 Task: Plan a team-building outdoor adventure for the 16th at 9:30 AM to 10 AM.
Action: Mouse moved to (60, 77)
Screenshot: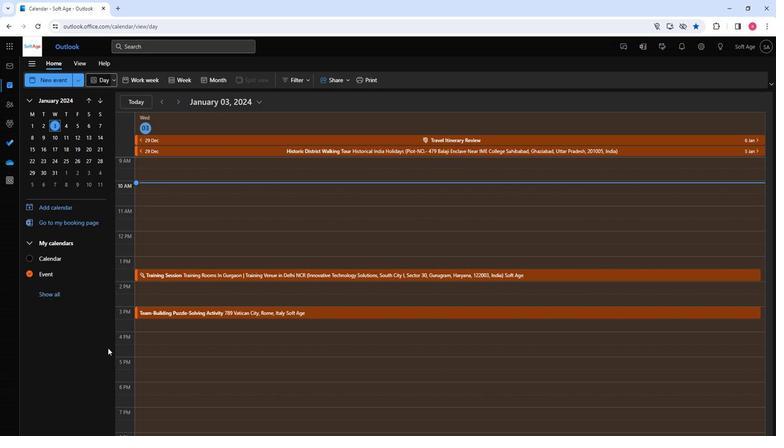 
Action: Mouse pressed left at (60, 77)
Screenshot: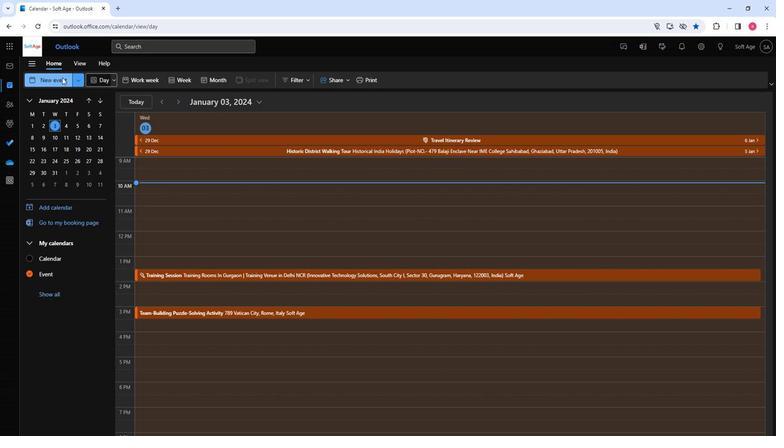 
Action: Mouse moved to (200, 137)
Screenshot: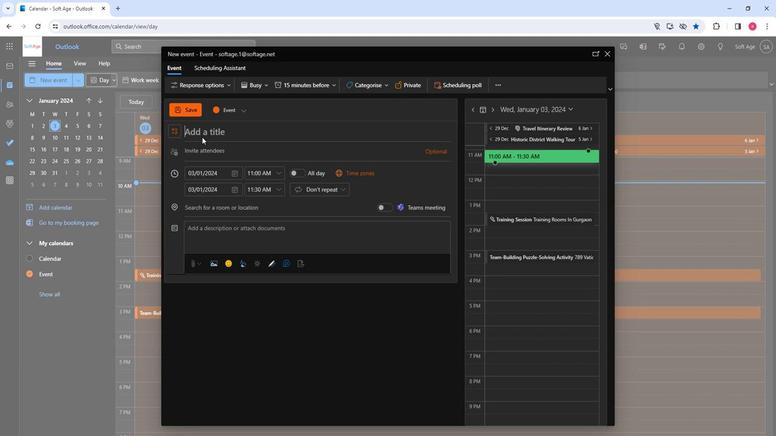 
Action: Mouse pressed left at (200, 137)
Screenshot: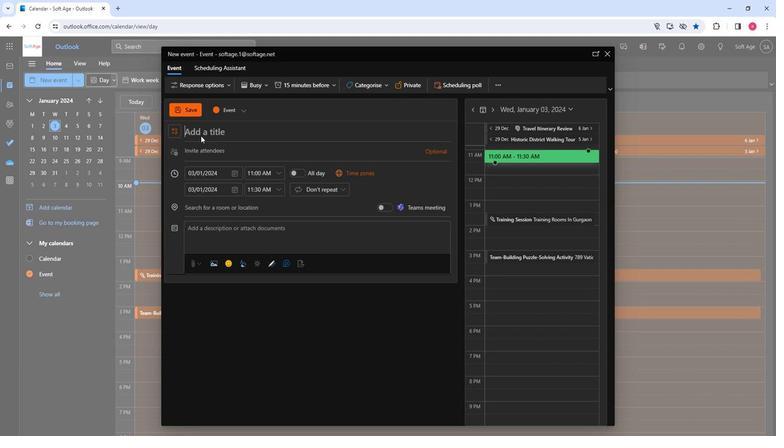 
Action: Key pressed <Key.shift>Team-<Key.shift>Building<Key.space><Key.shift><Key.shift><Key.shift><Key.shift><Key.shift><Key.shift>Outdoor<Key.space><Key.shift><Key.shift><Key.shift><Key.shift><Key.shift><Key.shift><Key.shift><Key.shift><Key.shift><Key.shift><Key.shift><Key.shift><Key.shift><Key.shift><Key.shift><Key.shift><Key.shift><Key.shift><Key.shift>Adventure
Screenshot: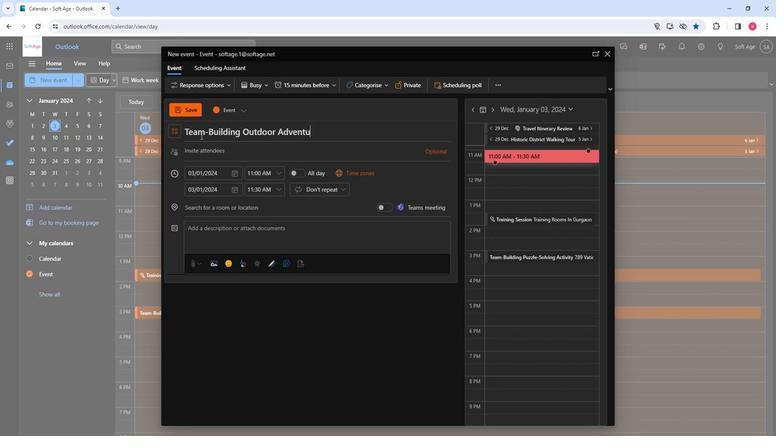 
Action: Mouse moved to (213, 152)
Screenshot: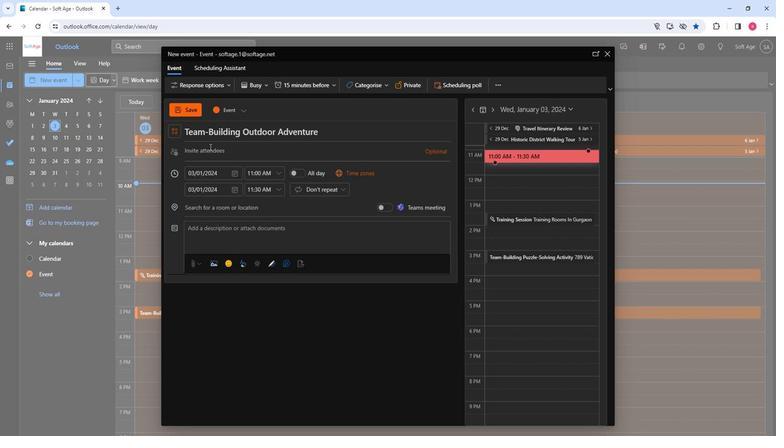 
Action: Mouse pressed left at (213, 152)
Screenshot: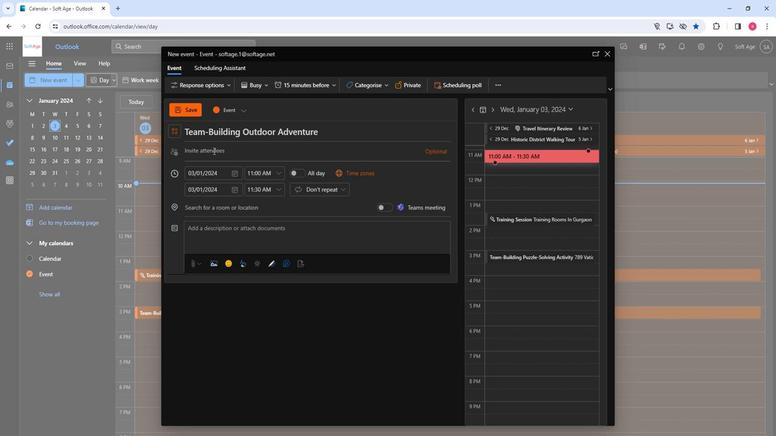 
Action: Key pressed so
Screenshot: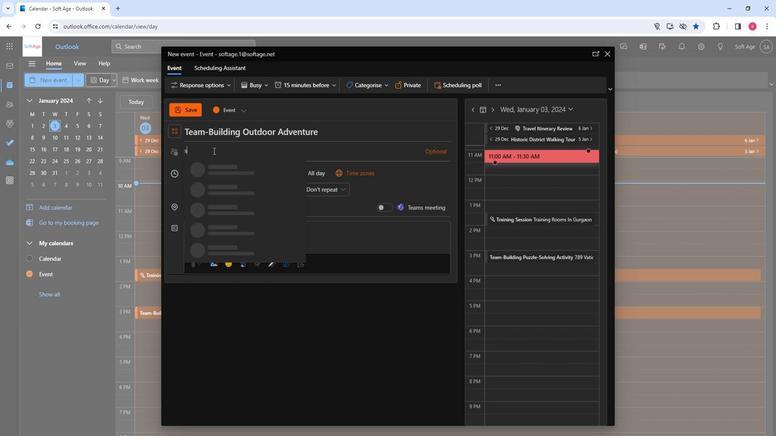 
Action: Mouse moved to (232, 194)
Screenshot: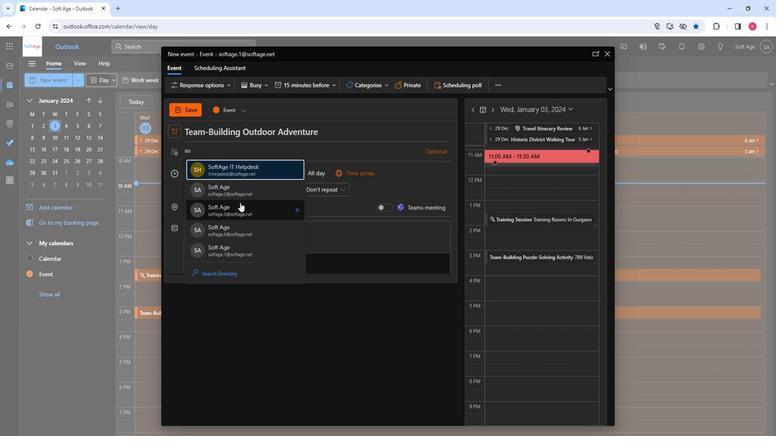 
Action: Mouse pressed left at (232, 194)
Screenshot: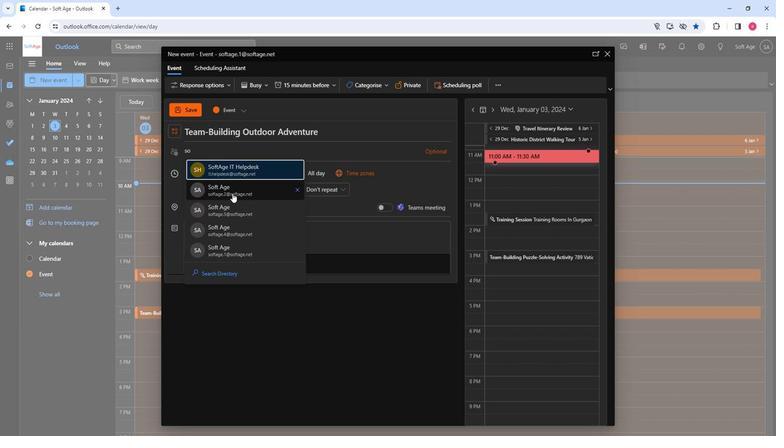 
Action: Mouse moved to (232, 194)
Screenshot: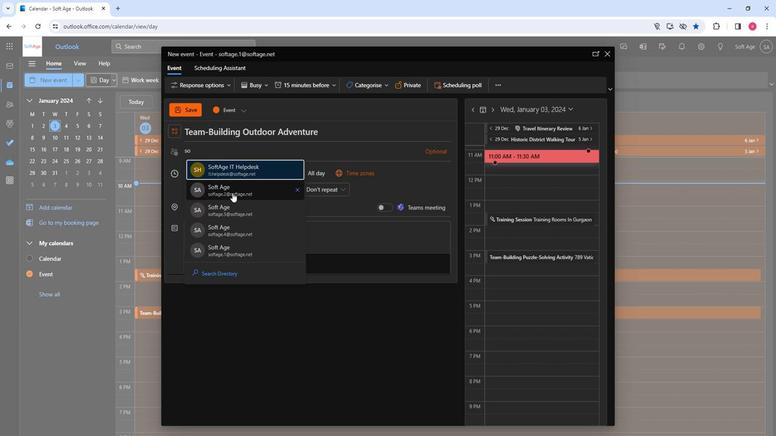 
Action: Key pressed so
Screenshot: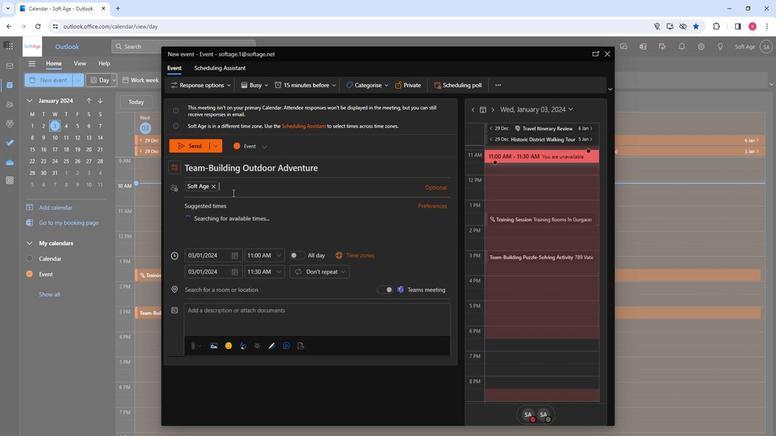 
Action: Mouse moved to (258, 243)
Screenshot: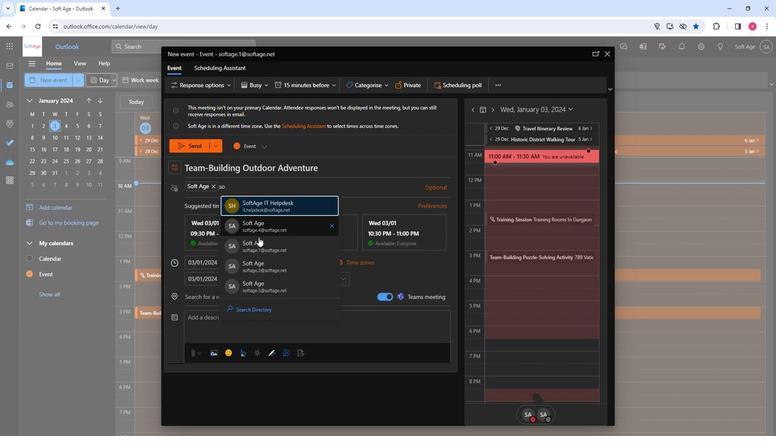 
Action: Mouse pressed left at (258, 243)
Screenshot: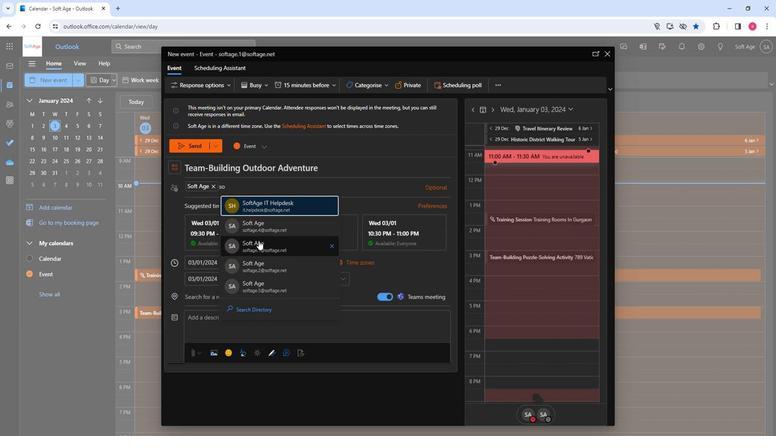 
Action: Key pressed so
Screenshot: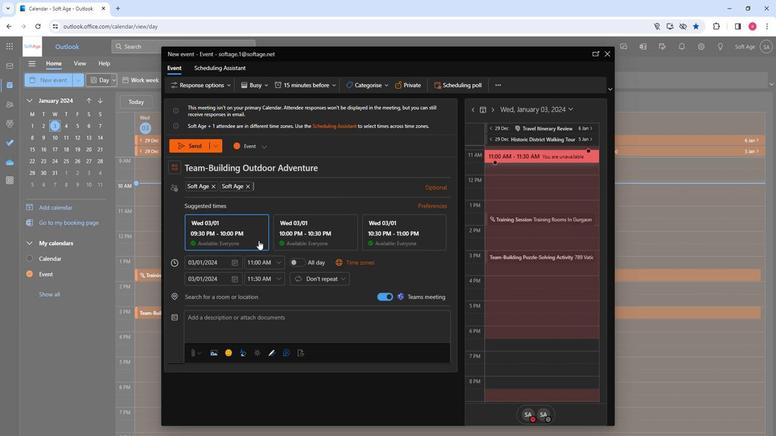 
Action: Mouse moved to (281, 278)
Screenshot: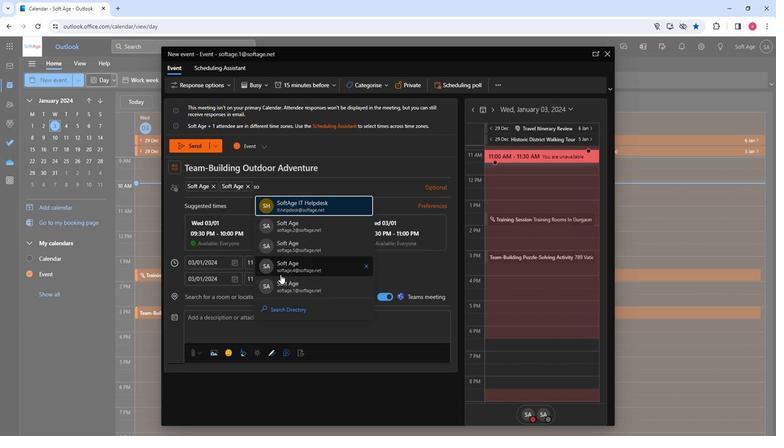 
Action: Mouse pressed left at (281, 278)
Screenshot: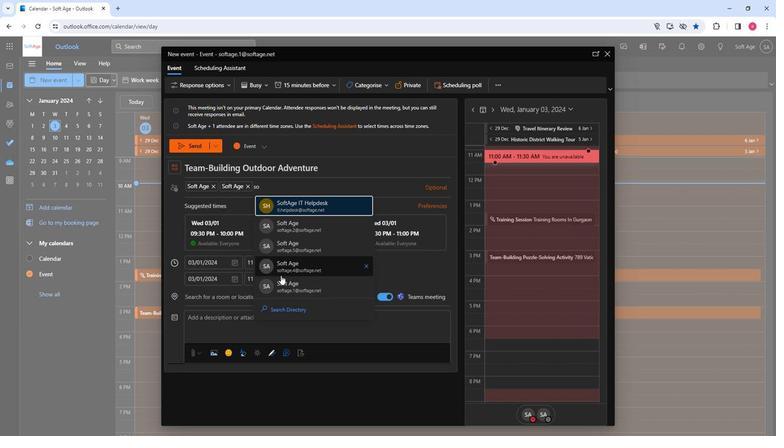 
Action: Key pressed so
Screenshot: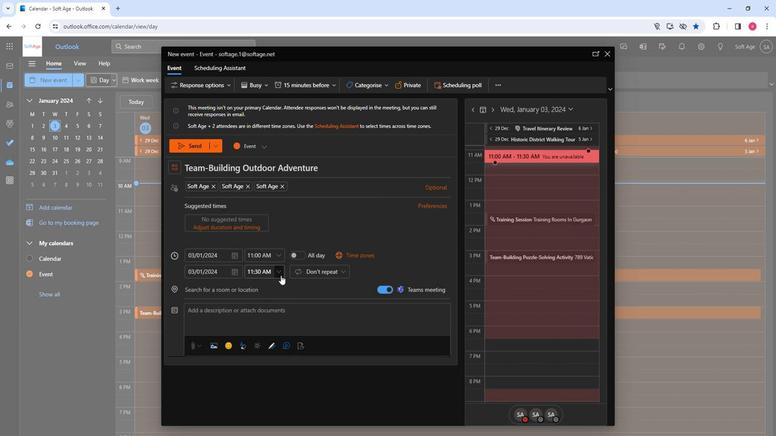 
Action: Mouse moved to (329, 291)
Screenshot: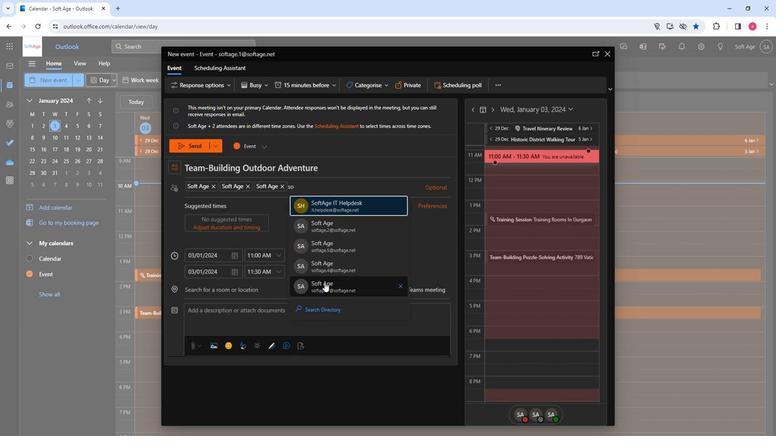 
Action: Mouse pressed left at (329, 291)
Screenshot: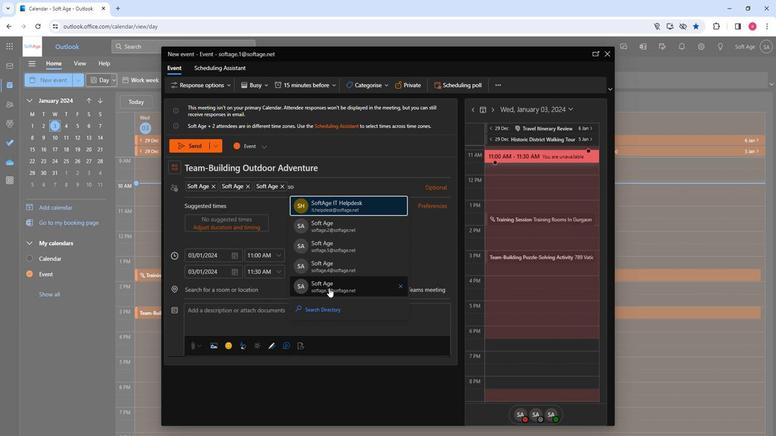 
Action: Mouse moved to (233, 258)
Screenshot: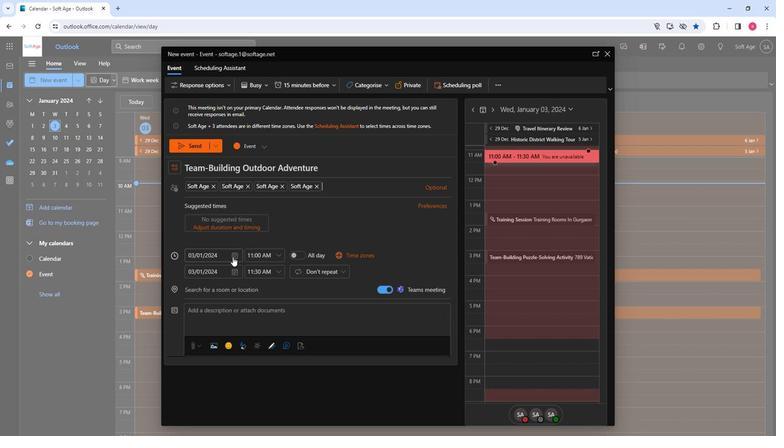 
Action: Mouse pressed left at (233, 258)
Screenshot: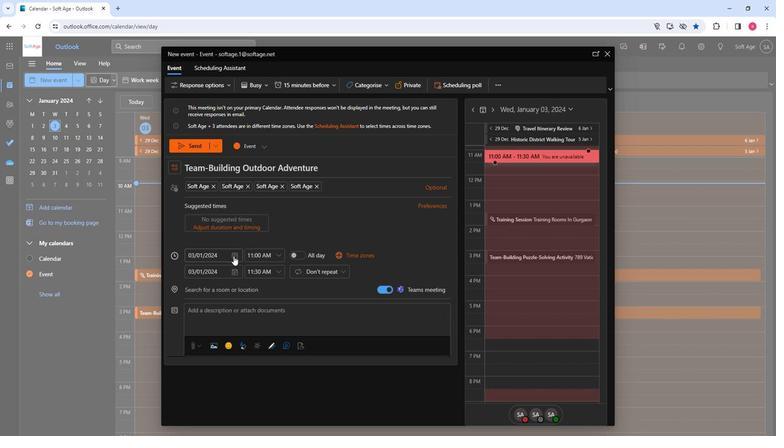 
Action: Mouse moved to (205, 325)
Screenshot: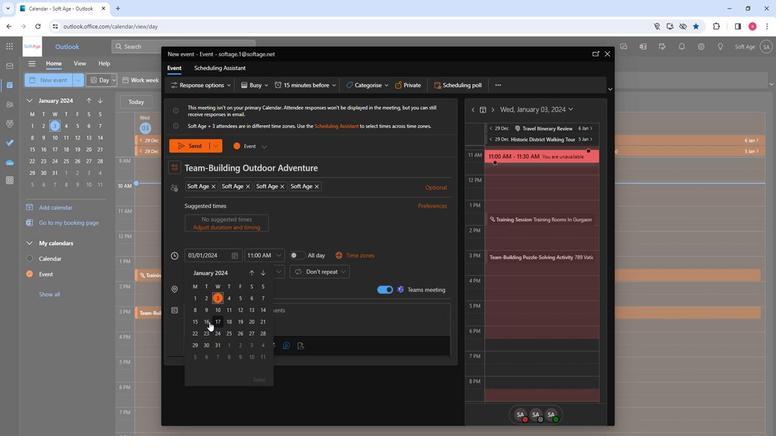 
Action: Mouse pressed left at (205, 325)
Screenshot: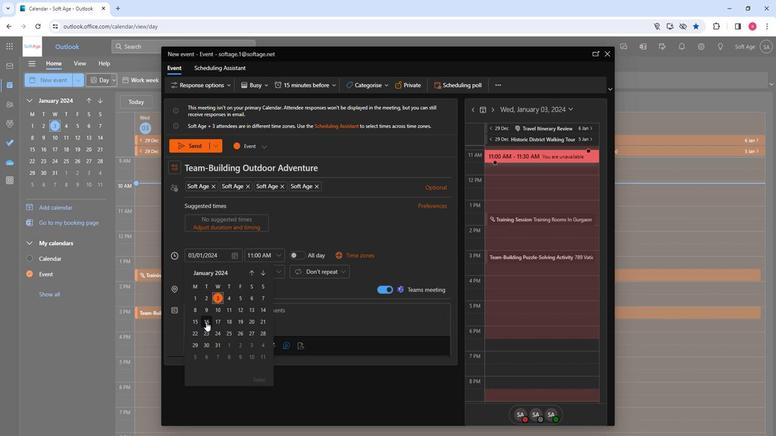 
Action: Mouse moved to (282, 258)
Screenshot: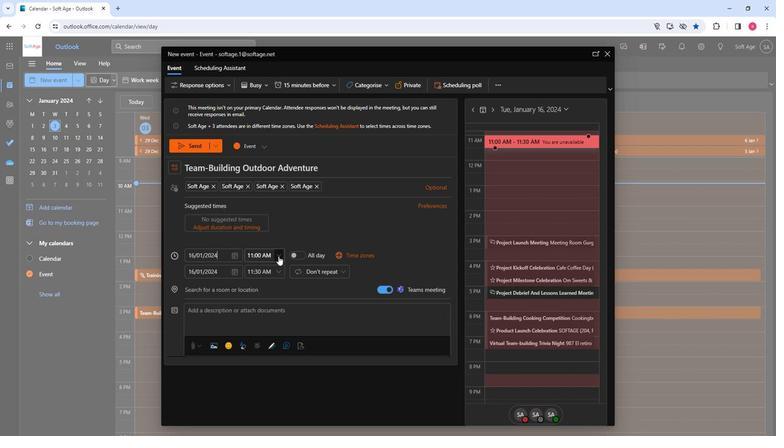 
Action: Mouse pressed left at (282, 258)
Screenshot: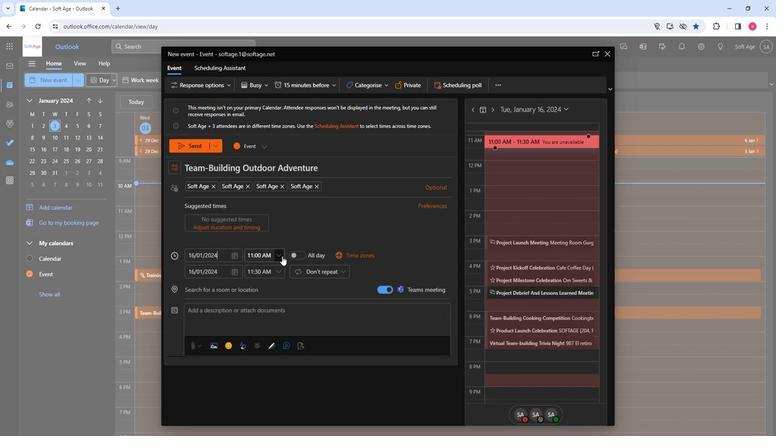 
Action: Mouse moved to (273, 297)
Screenshot: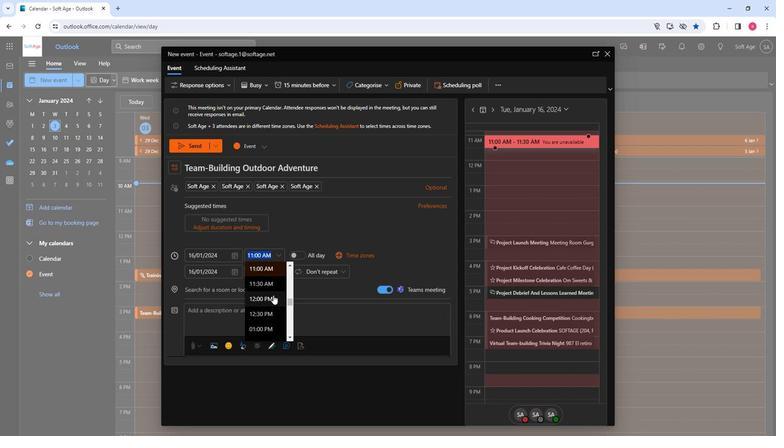 
Action: Mouse scrolled (273, 298) with delta (0, 0)
Screenshot: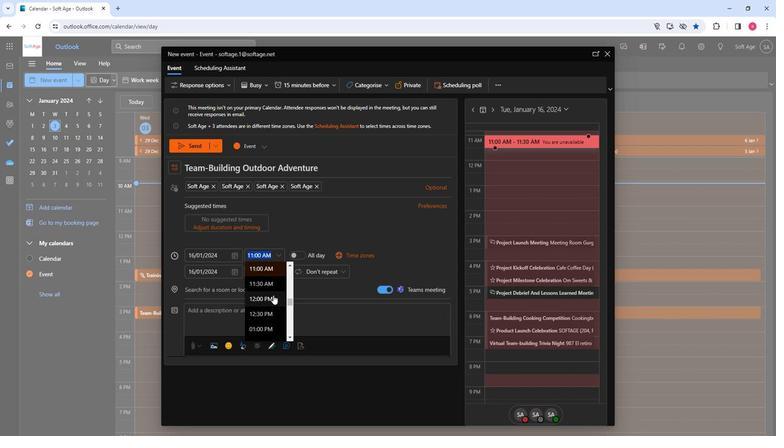 
Action: Mouse scrolled (273, 298) with delta (0, 0)
Screenshot: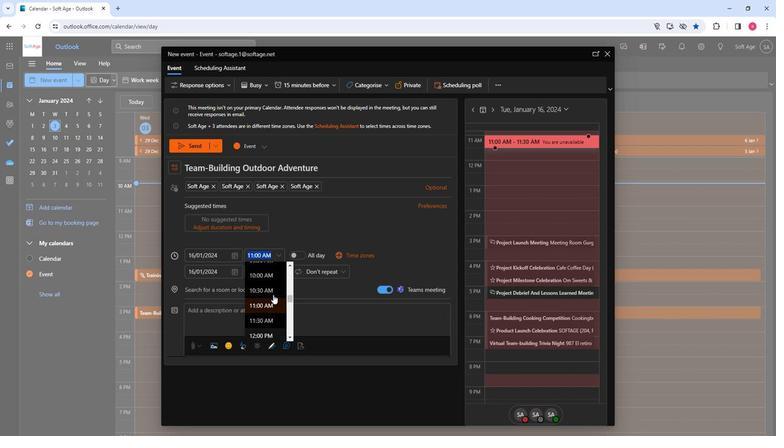 
Action: Mouse moved to (268, 309)
Screenshot: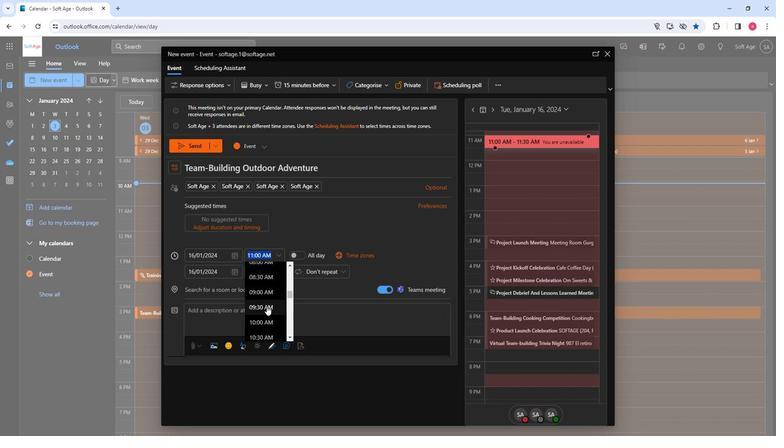 
Action: Mouse pressed left at (268, 309)
Screenshot: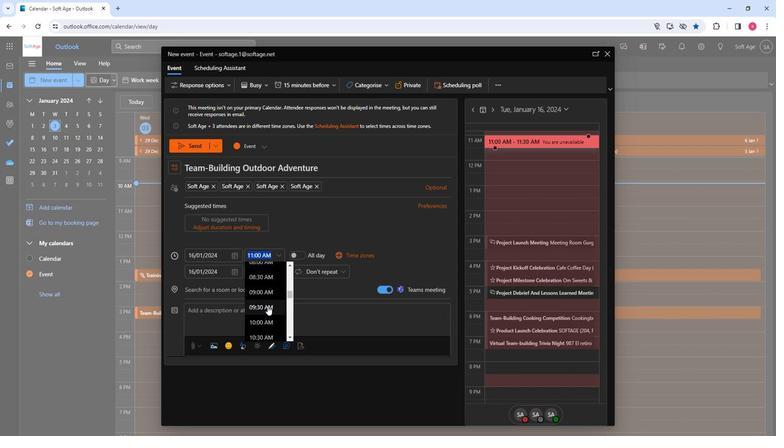
Action: Mouse moved to (228, 293)
Screenshot: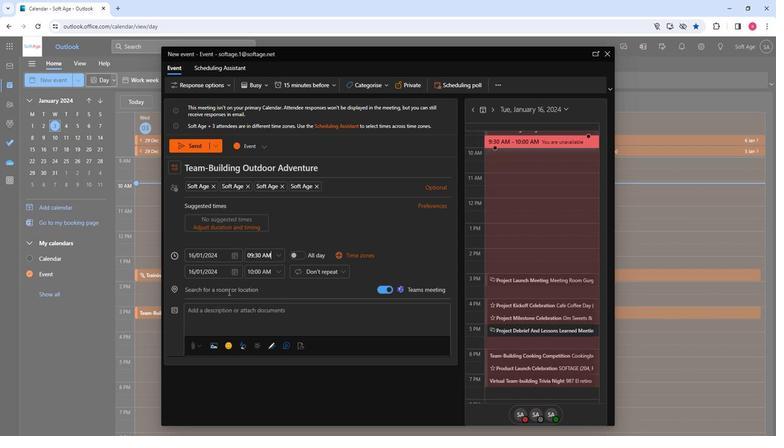 
Action: Mouse pressed left at (228, 293)
Screenshot: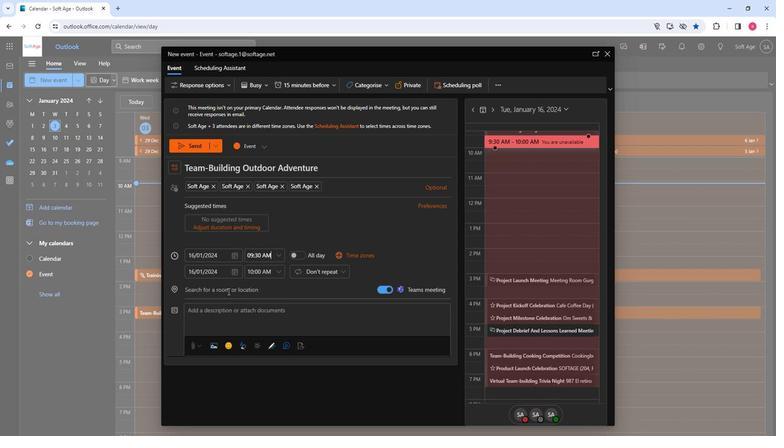
Action: Key pressed adva
Screenshot: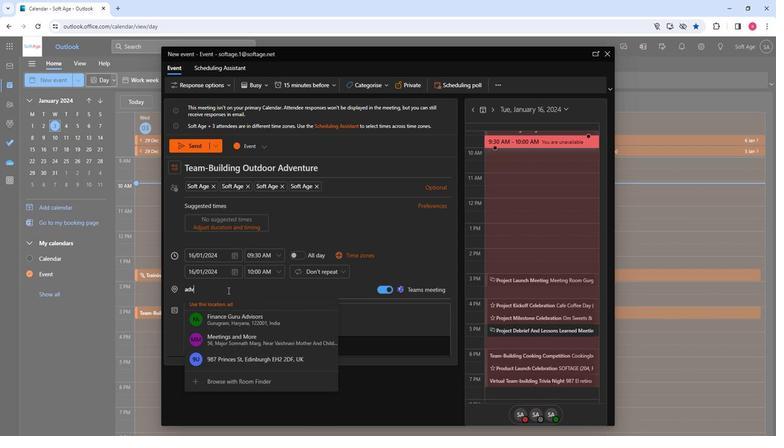 
Action: Mouse moved to (229, 293)
Screenshot: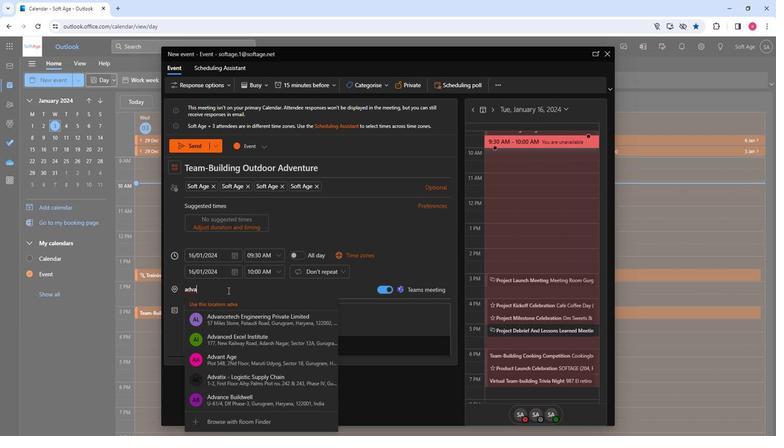 
Action: Key pressed <Key.backspace>enture
Screenshot: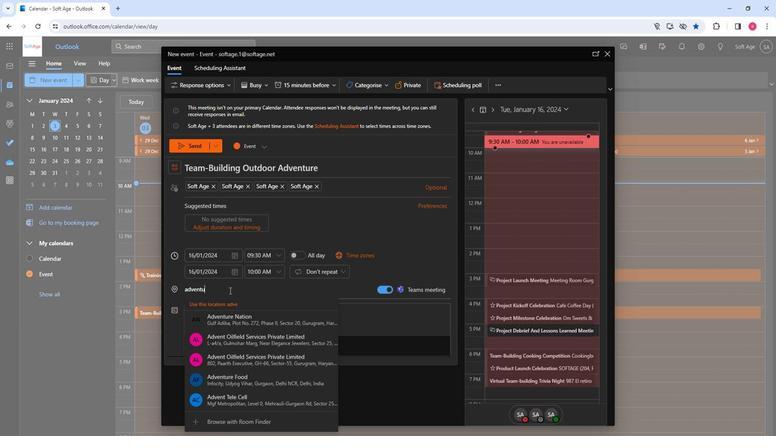 
Action: Mouse moved to (254, 402)
Screenshot: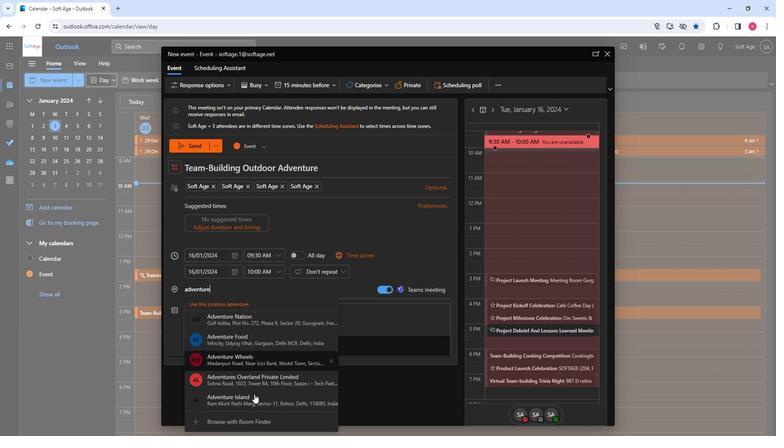 
Action: Mouse pressed left at (254, 402)
Screenshot: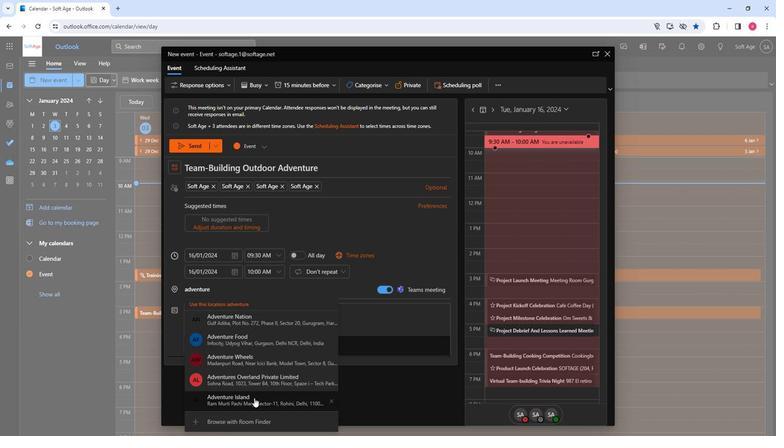 
Action: Mouse moved to (201, 318)
Screenshot: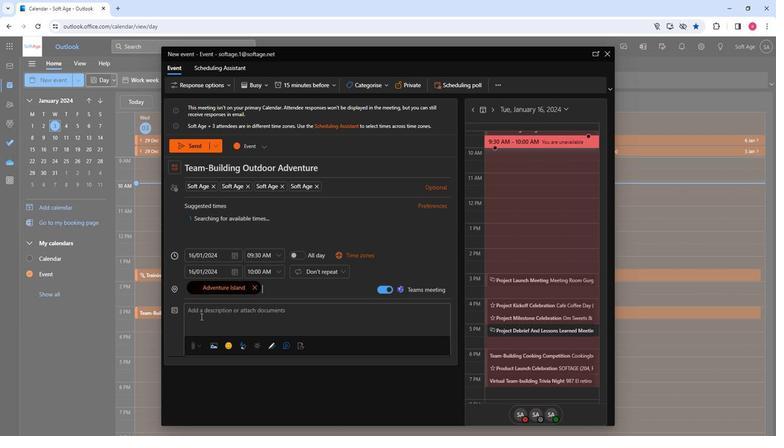 
Action: Mouse pressed left at (201, 318)
Screenshot: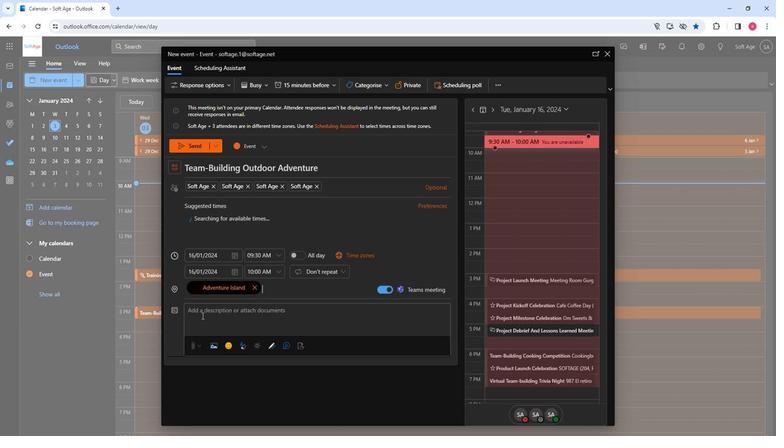 
Action: Key pressed <Key.shift>Adventure<Key.space>awaits<Key.shift>!<Key.space><Key.shift>Join<Key.space>our<Key.space>team-bui<Key.backspace>ilding<Key.space>outdoor<Key.space>excursion.<Key.space><Key.shift>Conquer<Key.space>challeg<Key.backspace>nges,<Key.space>build<Key.space>camaraderie,<Key.space>and<Key.space>embrace<Key.space>the<Key.space>thrill<Key.space>of<Key.space>adva<Key.backspace>enture.<Key.space><Key.shift>Strengthen<Key.space>bonds<Key.space>in<Key.space>a<Key.space>refreshing<Key.space>outdoor<Key.space>experience.<Key.space><Key.shift>Ready<Key.space>for<Key.space>fun<Key.shift>!<Key.backspace><Key.shift_r>?
Screenshot: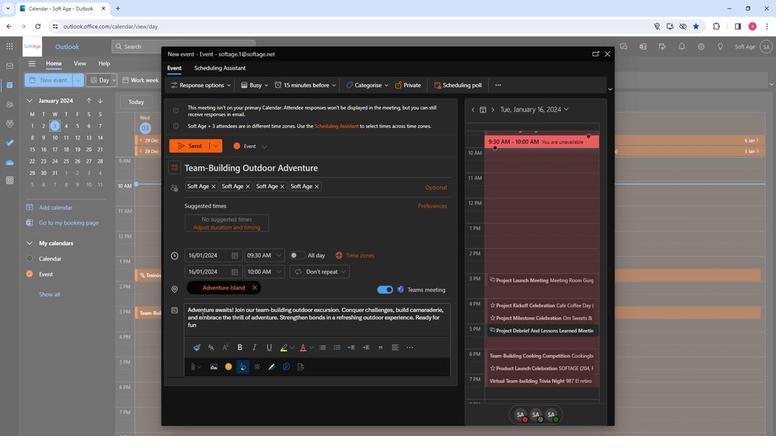 
Action: Mouse moved to (203, 330)
Screenshot: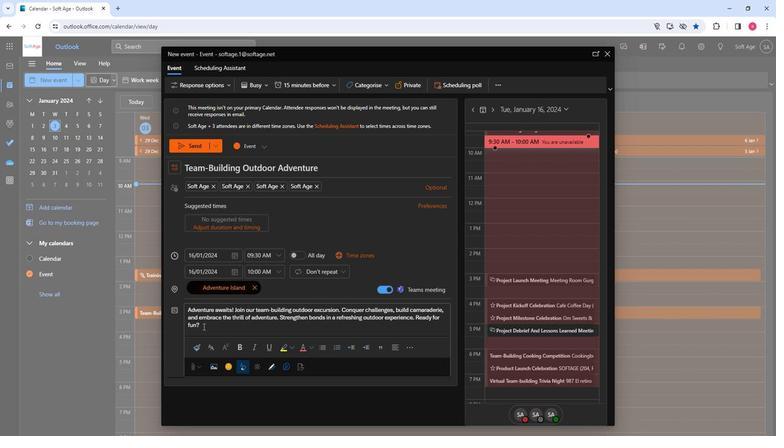 
Action: Mouse pressed left at (203, 330)
Screenshot: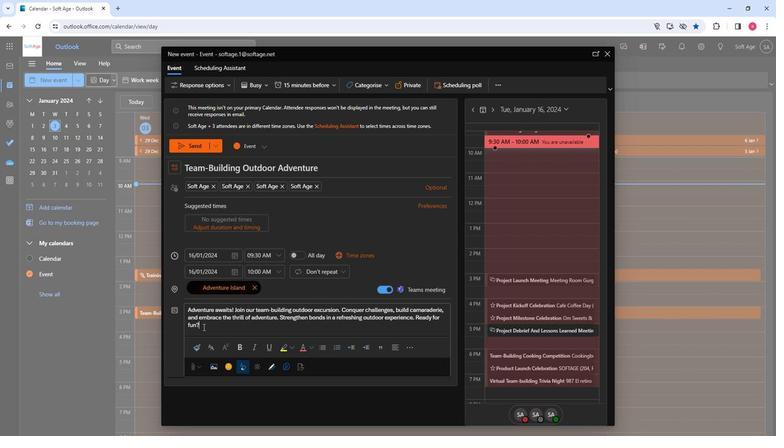 
Action: Mouse pressed left at (203, 330)
Screenshot: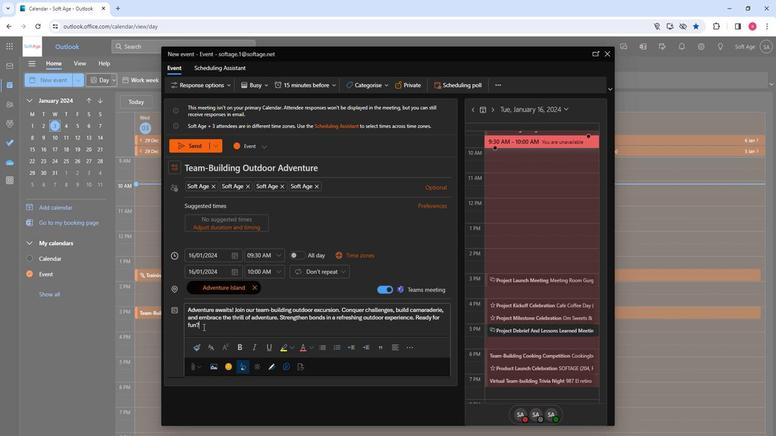 
Action: Mouse pressed left at (203, 330)
Screenshot: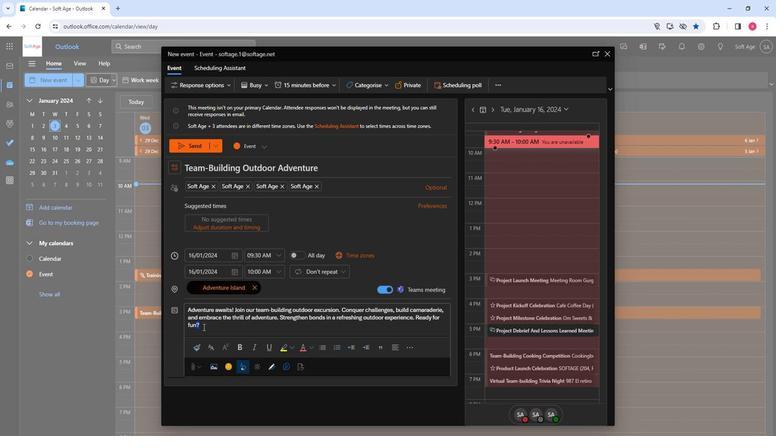 
Action: Mouse moved to (241, 350)
Screenshot: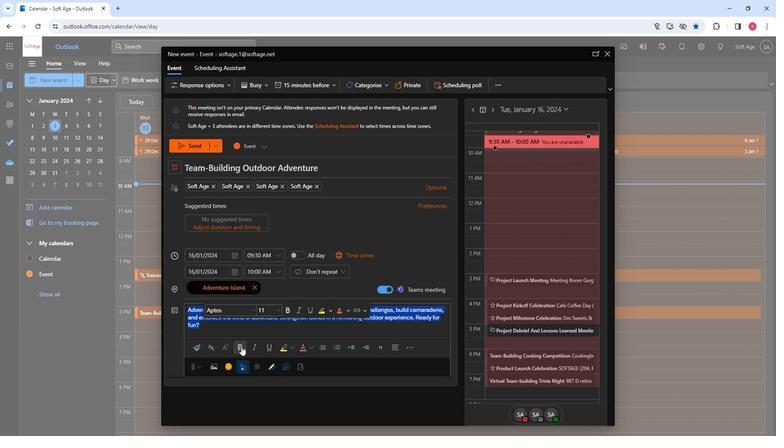 
Action: Mouse pressed left at (241, 350)
Screenshot: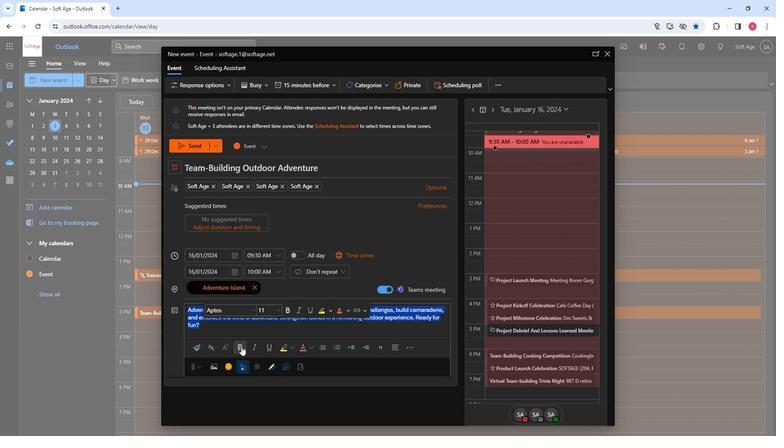
Action: Mouse moved to (213, 349)
Screenshot: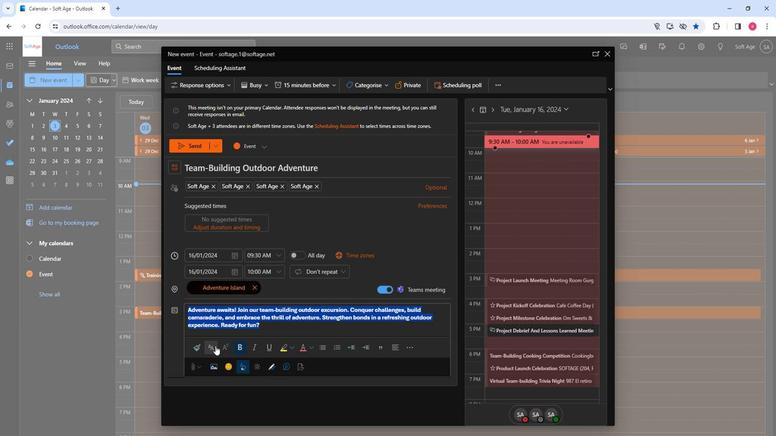 
Action: Mouse pressed left at (213, 349)
Screenshot: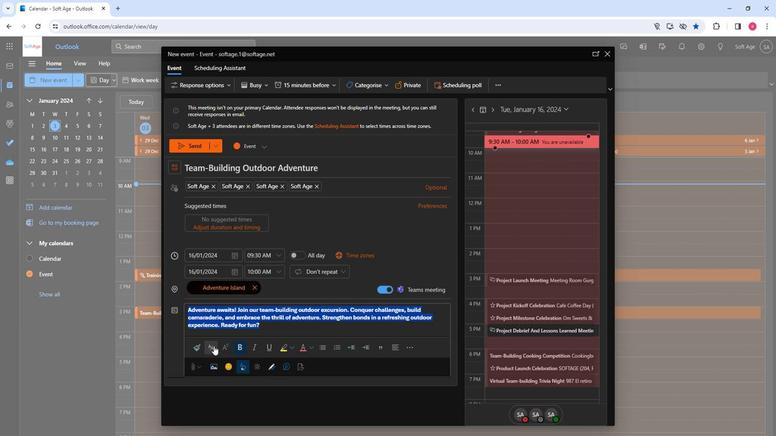 
Action: Mouse moved to (252, 300)
Screenshot: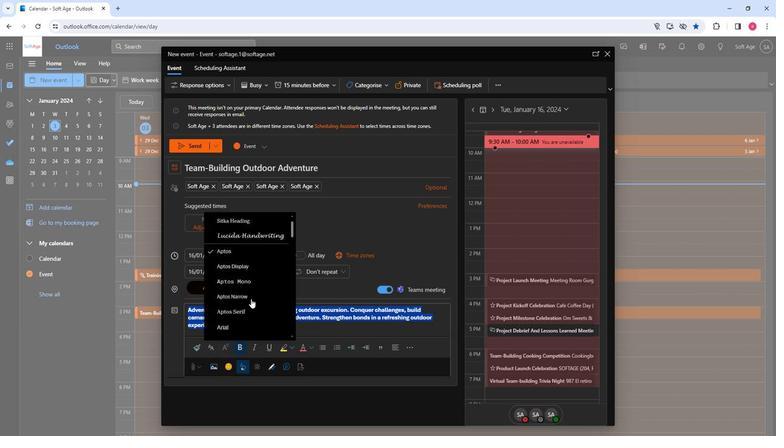 
Action: Mouse scrolled (252, 300) with delta (0, 0)
Screenshot: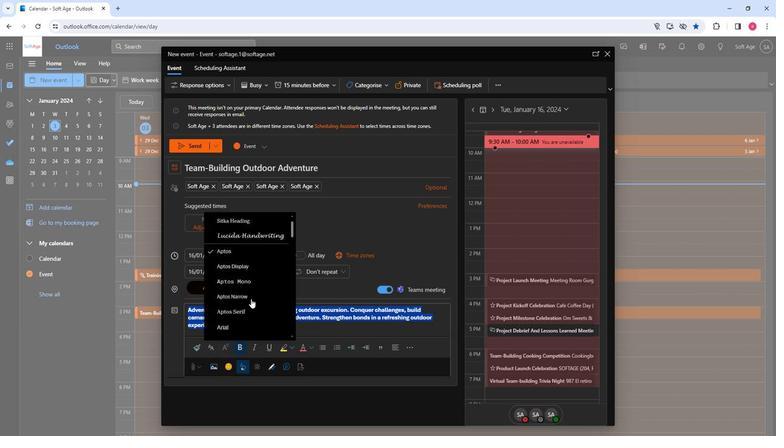 
Action: Mouse scrolled (252, 300) with delta (0, 0)
Screenshot: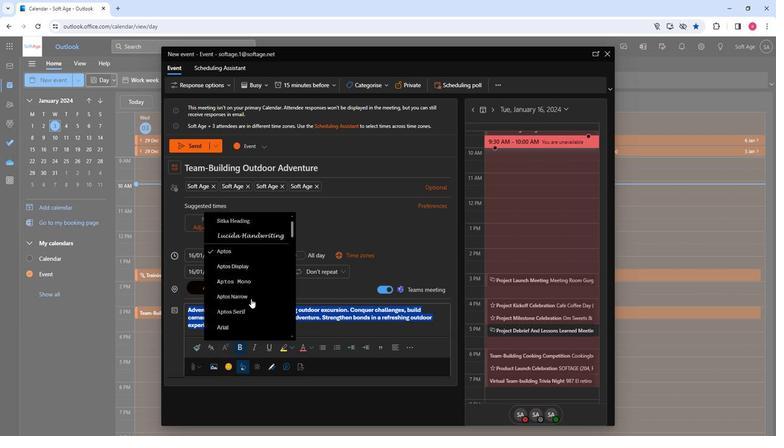
Action: Mouse scrolled (252, 300) with delta (0, 0)
Screenshot: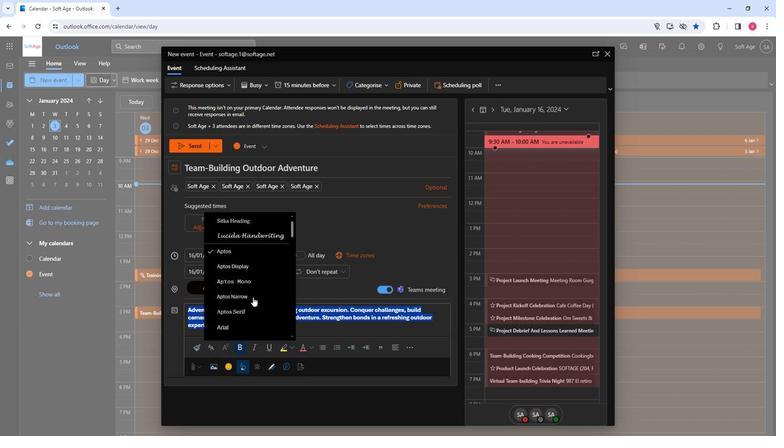 
Action: Mouse scrolled (252, 300) with delta (0, 0)
Screenshot: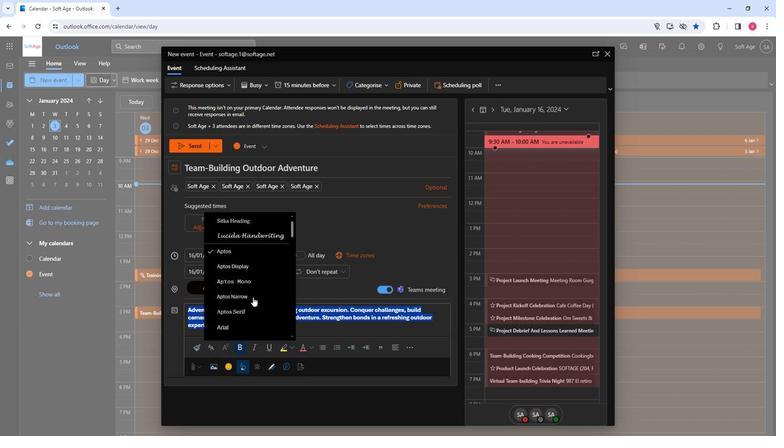 
Action: Mouse scrolled (252, 299) with delta (0, -1)
Screenshot: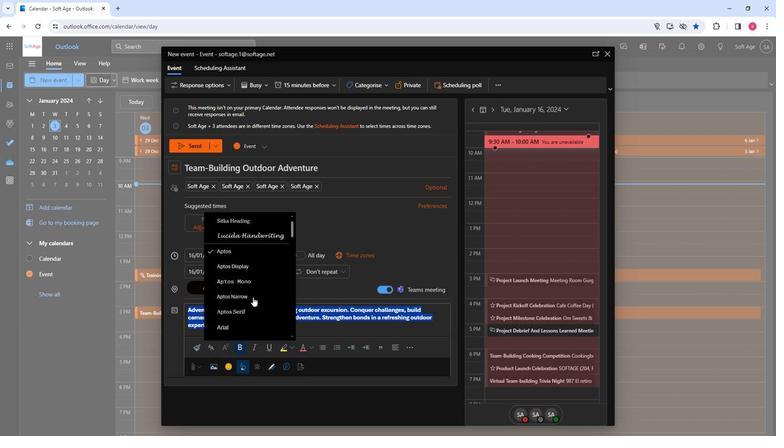 
Action: Mouse scrolled (252, 300) with delta (0, 0)
Screenshot: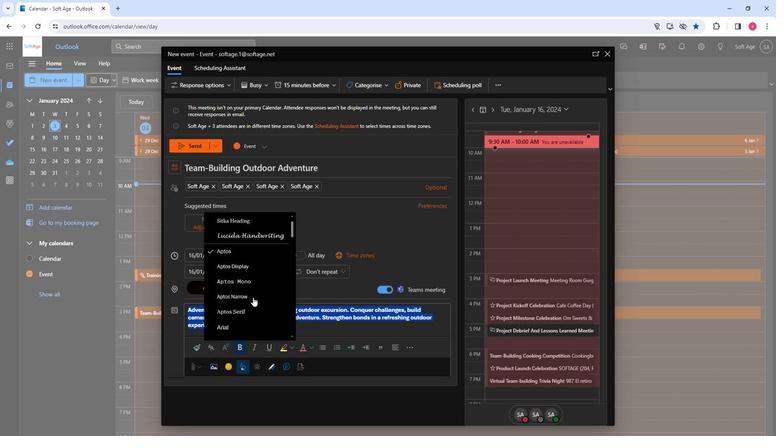 
Action: Mouse scrolled (252, 300) with delta (0, 0)
Screenshot: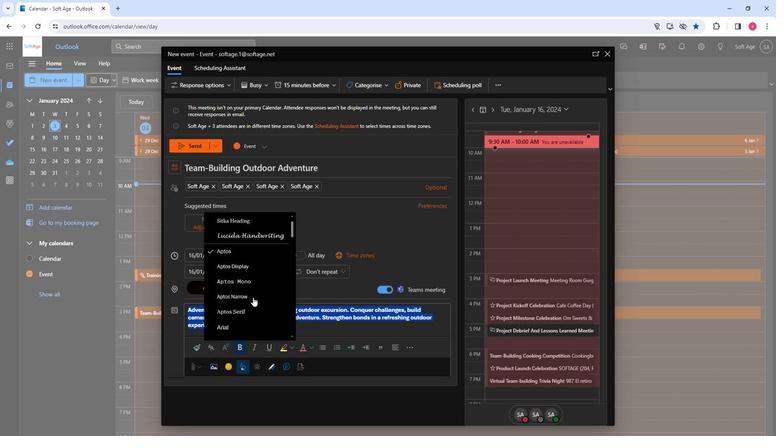 
Action: Mouse moved to (240, 314)
Screenshot: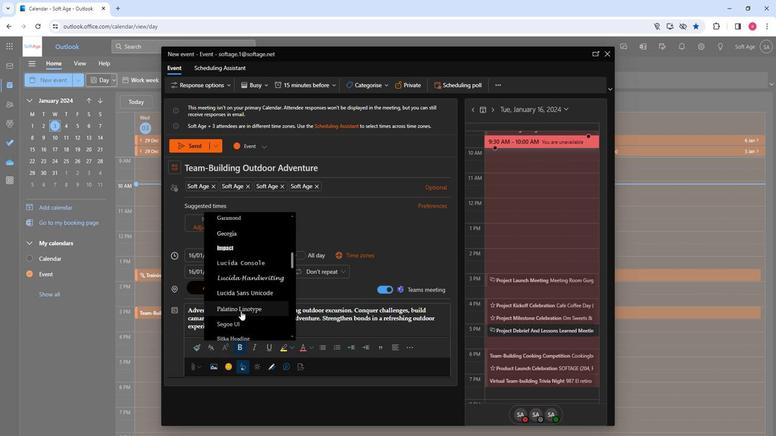 
Action: Mouse scrolled (240, 314) with delta (0, 0)
Screenshot: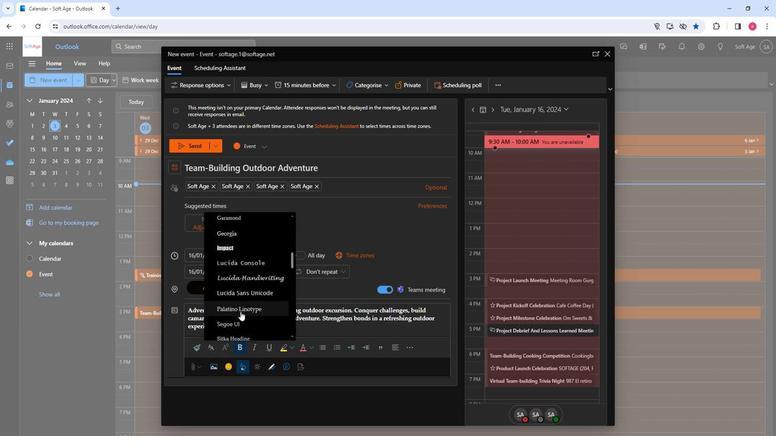 
Action: Mouse scrolled (240, 314) with delta (0, 0)
Screenshot: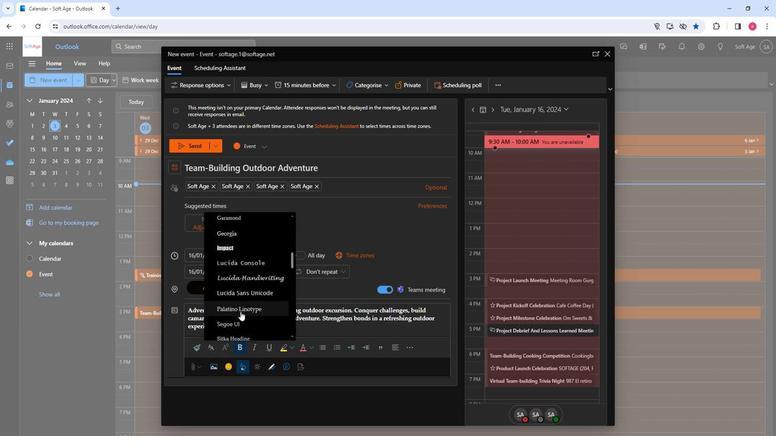 
Action: Mouse moved to (232, 242)
Screenshot: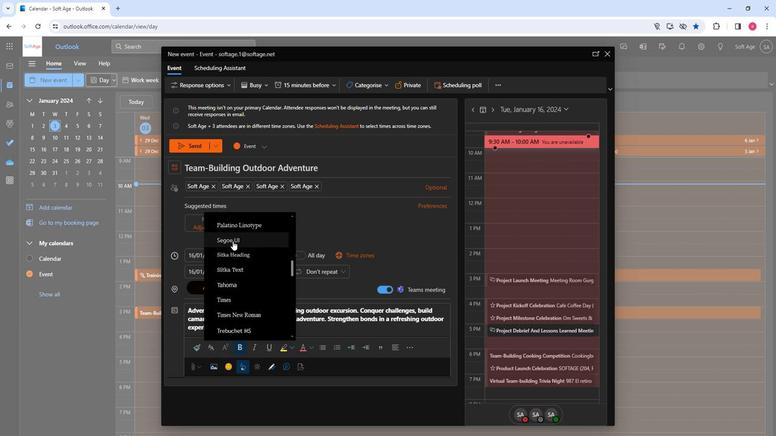 
Action: Mouse pressed left at (232, 242)
Screenshot: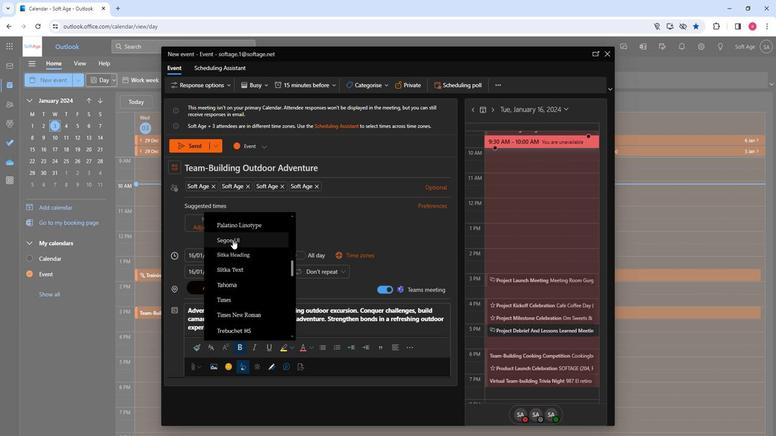 
Action: Mouse moved to (221, 353)
Screenshot: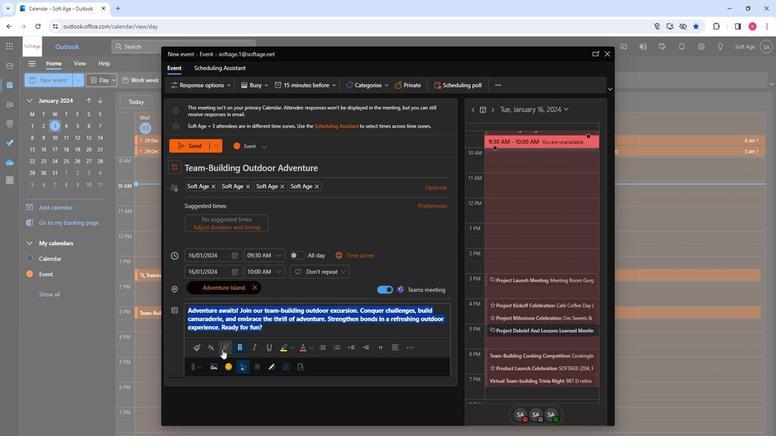 
Action: Mouse pressed left at (221, 353)
Screenshot: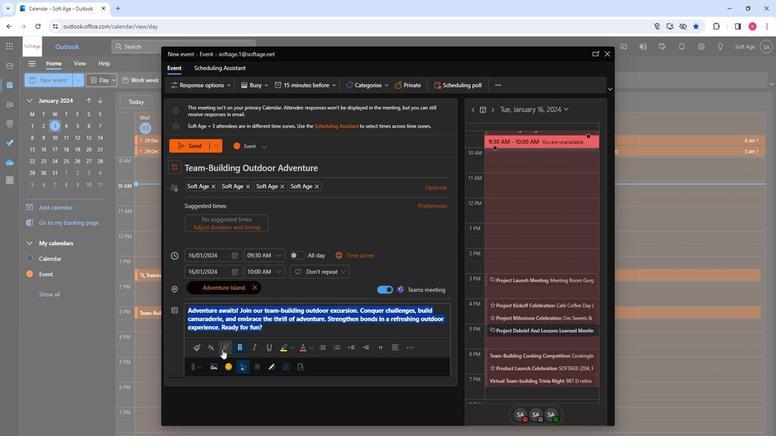
Action: Mouse moved to (234, 276)
Screenshot: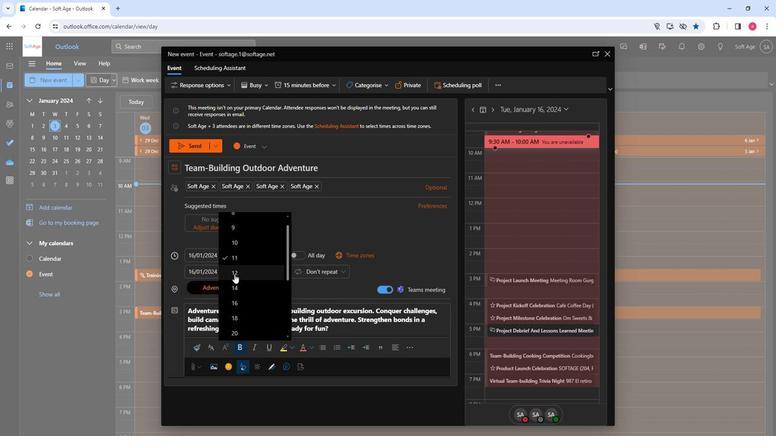 
Action: Mouse pressed left at (234, 276)
Screenshot: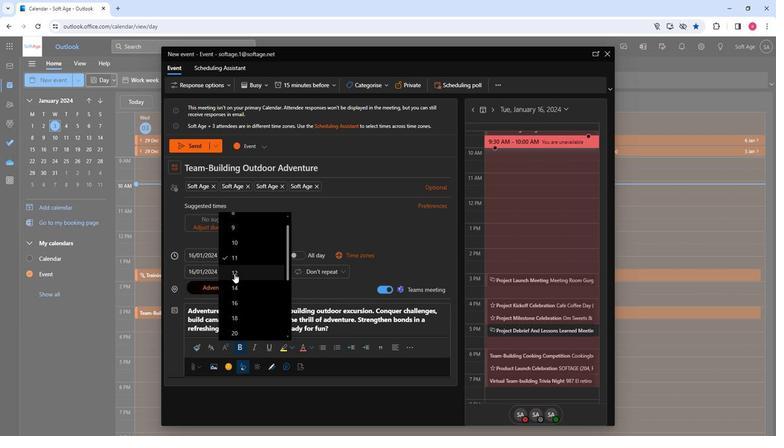 
Action: Mouse moved to (252, 350)
Screenshot: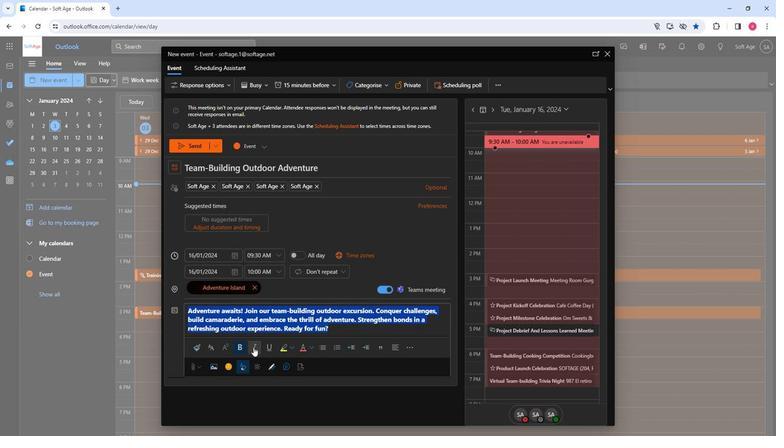 
Action: Mouse pressed left at (252, 350)
Screenshot: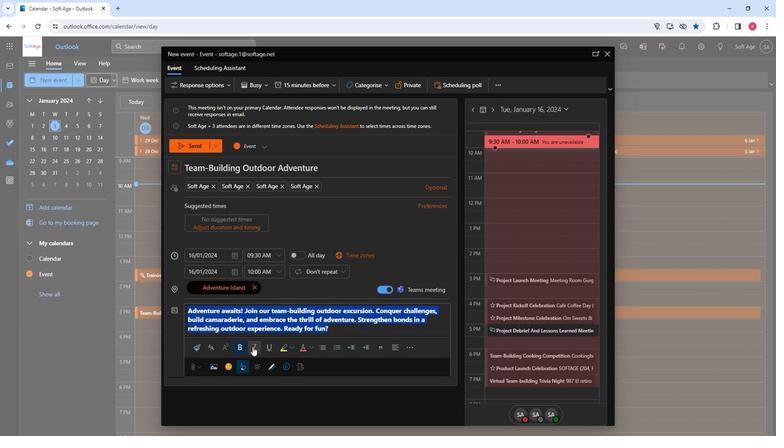 
Action: Mouse moved to (229, 373)
Screenshot: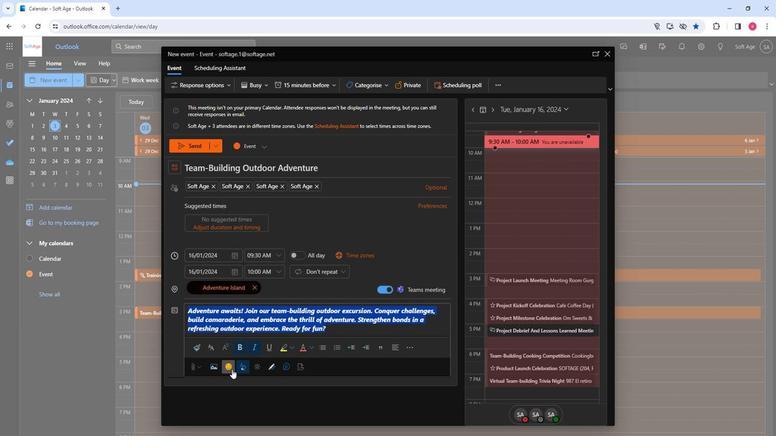 
Action: Mouse pressed left at (229, 373)
Screenshot: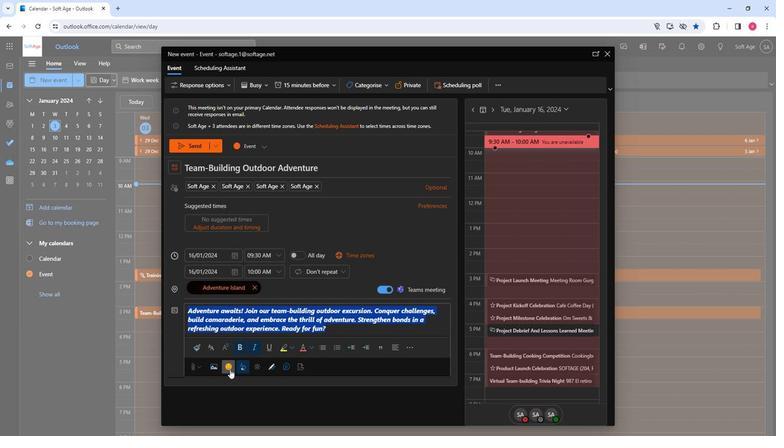 
Action: Mouse moved to (496, 138)
Screenshot: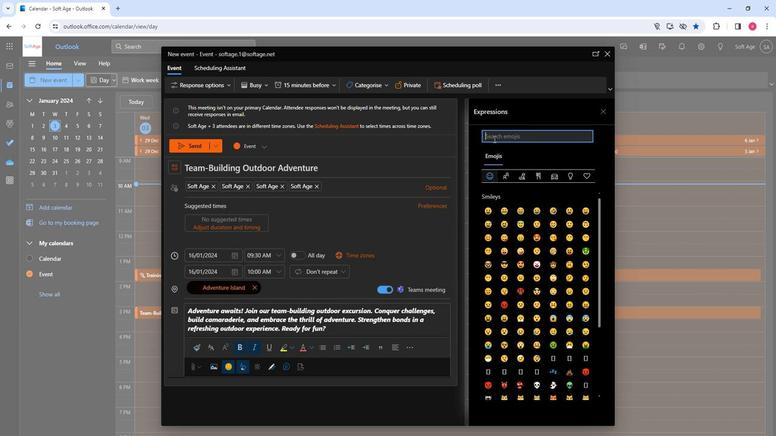 
Action: Mouse pressed left at (496, 138)
Screenshot: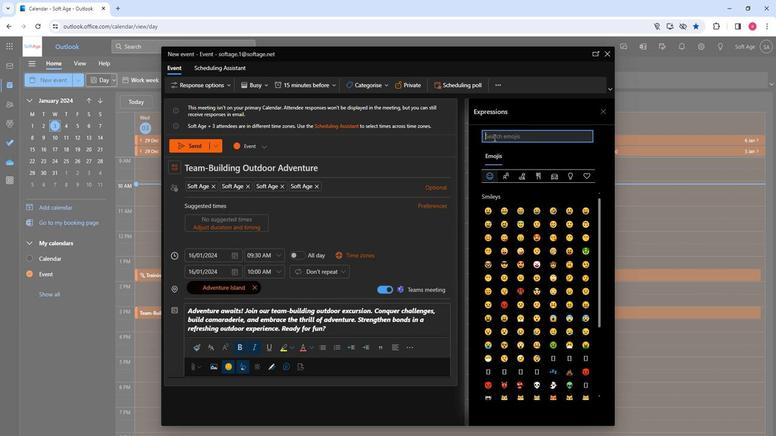 
Action: Key pressed fun<Key.backspace><Key.backspace><Key.backspace><Key.backspace><Key.backspace><Key.backspace><Key.backspace>adventue<Key.backspace><Key.backspace><Key.backspace><Key.backspace><Key.backspace><Key.backspace><Key.backspace><Key.backspace><Key.backspace><Key.backspace><Key.backspace><Key.backspace><Key.backspace><Key.backspace><Key.backspace><Key.backspace><Key.backspace>fun
Screenshot: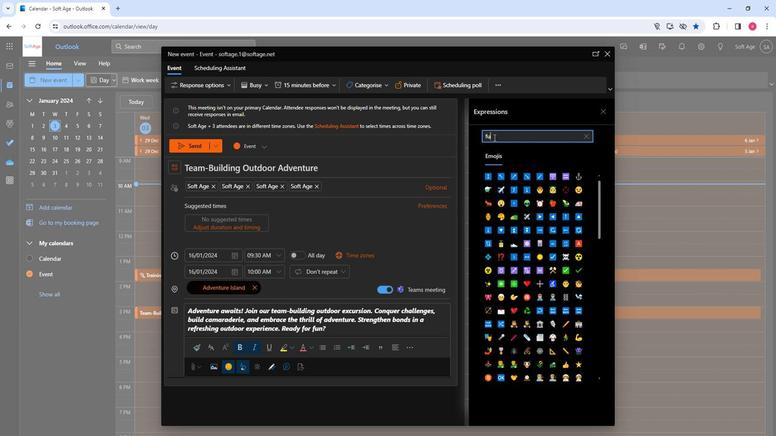 
Action: Mouse moved to (533, 178)
Screenshot: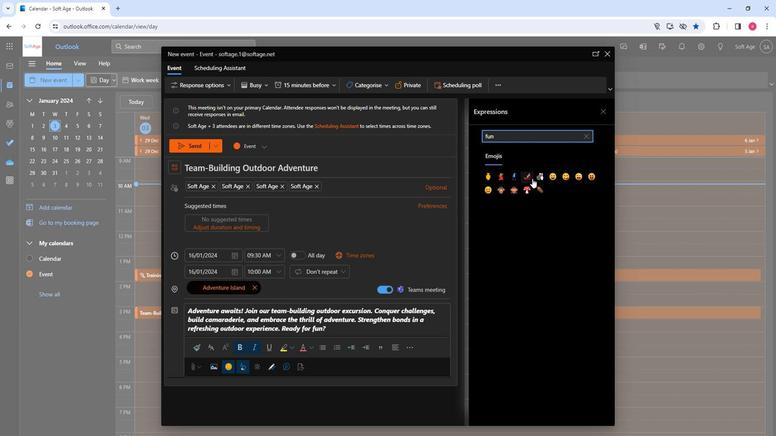 
Action: Mouse pressed left at (533, 178)
Screenshot: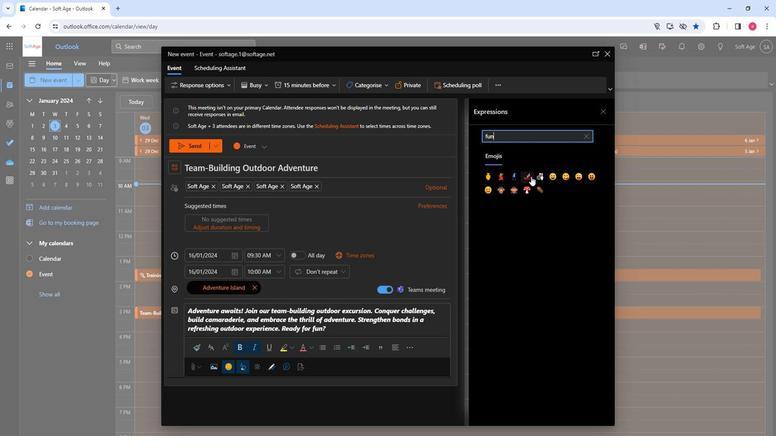 
Action: Mouse moved to (610, 112)
Screenshot: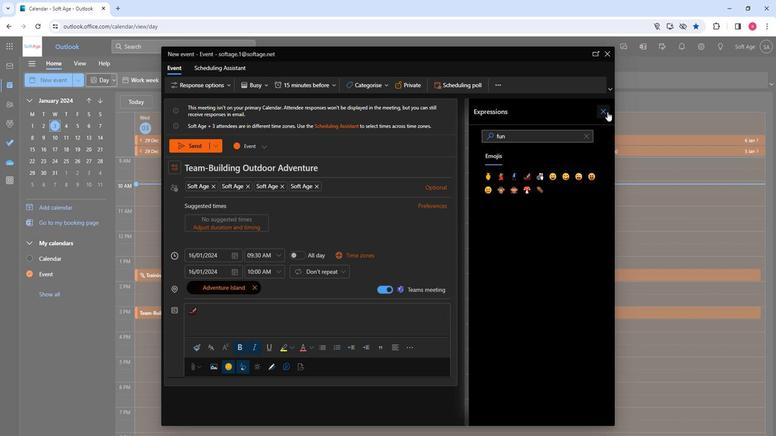 
Action: Mouse pressed left at (610, 112)
Screenshot: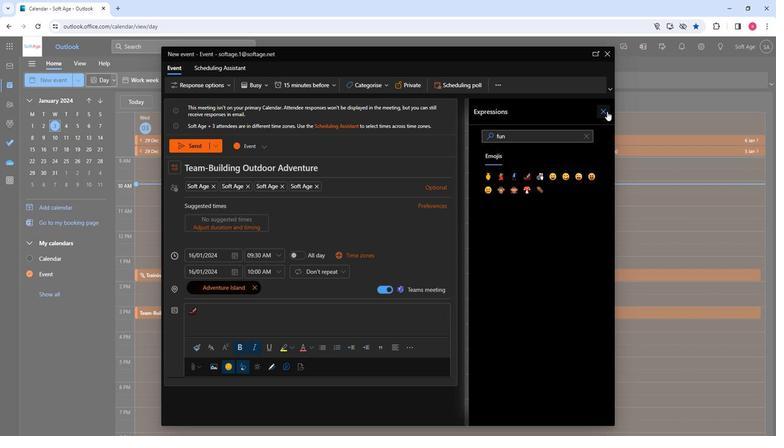 
Action: Mouse moved to (224, 316)
Screenshot: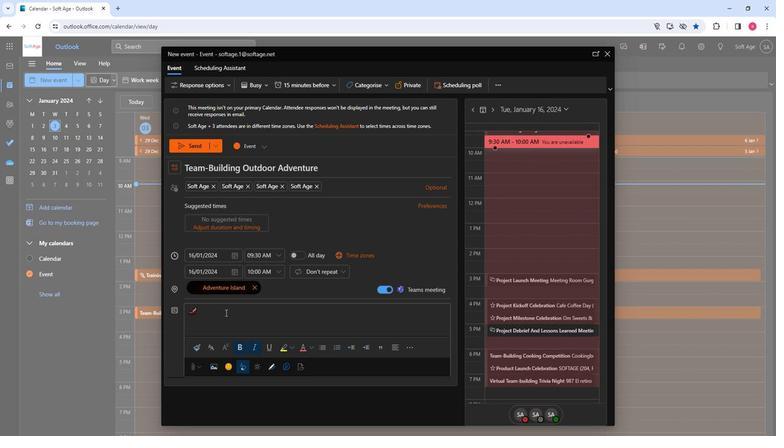 
Action: Mouse pressed left at (224, 316)
Screenshot: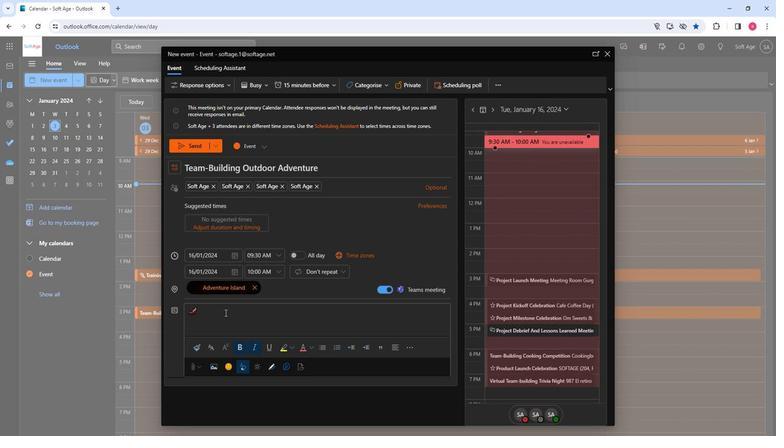 
Action: Key pressed <Key.shift>Adventure<Key.space>awaits<Key.shift>!<Key.space><Key.shift>Join<Key.space>our<Key.space>team<Key.space><Key.backspace>-building<Key.space><Key.shift>outdoor<Key.space>excursion.<Key.space><Key.shift><Key.shift><Key.shift><Key.shift><Key.shift><Key.shift>Conquer<Key.space>challenges,<Key.space>build<Key.space>camaraderie,<Key.space>and<Key.space>embrace<Key.space>the<Key.space>thrill<Key.space>of<Key.space>adventure.<Key.space><Key.shift>Strengthen<Key.space>bonds<Key.space>in<Key.space>a<Key.space>refreshing<Key.space>outf<Key.backspace>door<Key.space>experience<Key.space><Key.backspace>.<Key.space><Key.shift>Ready<Key.space>for<Key.space>fun<Key.shift>?
Screenshot: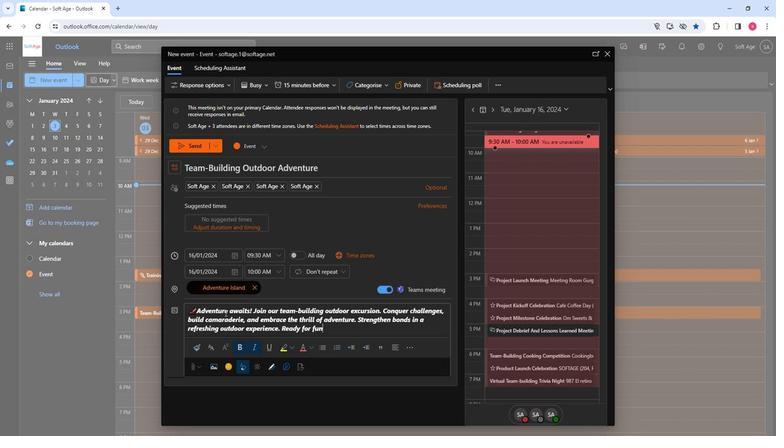 
Action: Mouse moved to (367, 351)
Screenshot: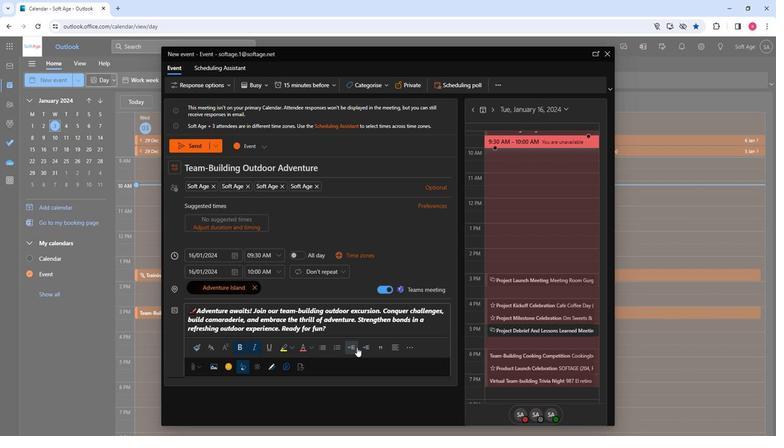 
Action: Mouse pressed left at (367, 351)
Screenshot: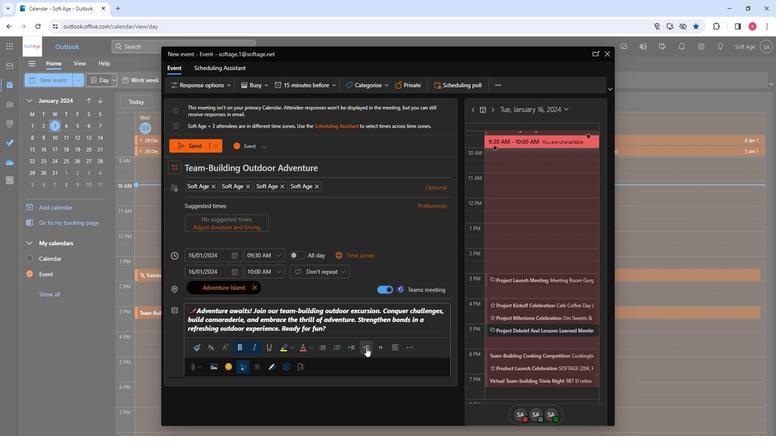 
Action: Mouse moved to (187, 145)
Screenshot: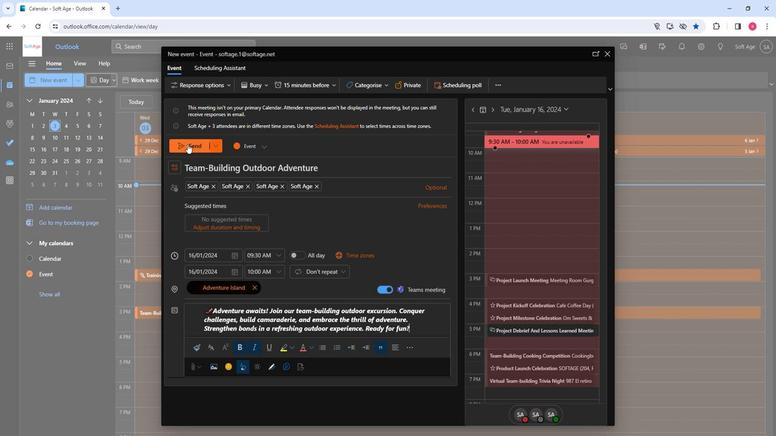
Action: Mouse pressed left at (187, 145)
Screenshot: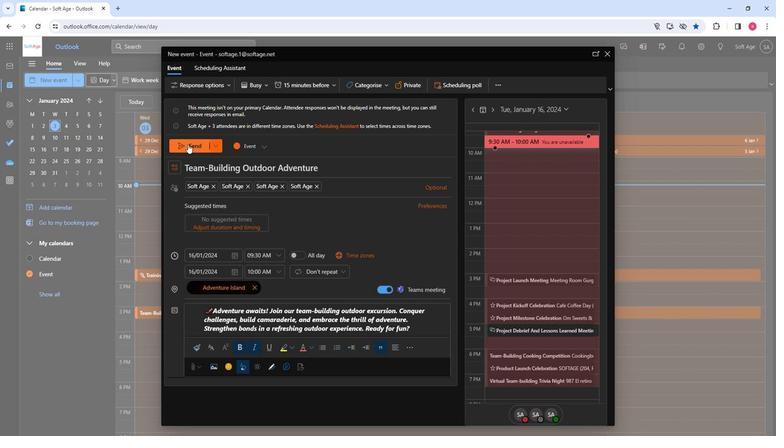 
Action: Mouse moved to (335, 346)
Screenshot: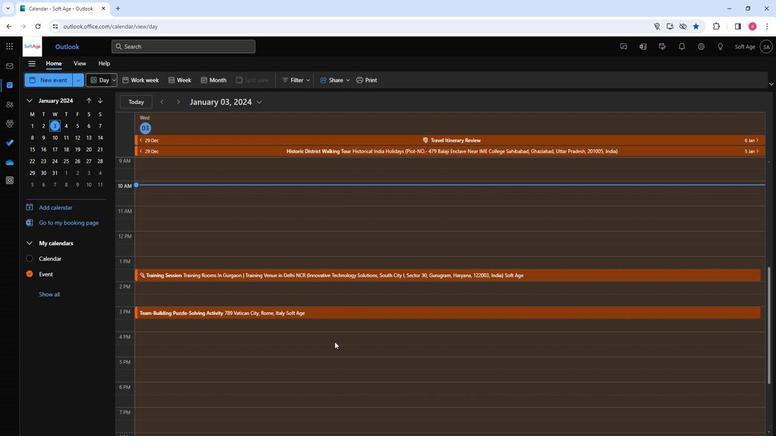 
